 Task: Change the x264 profile to high444.
Action: Mouse moved to (112, 26)
Screenshot: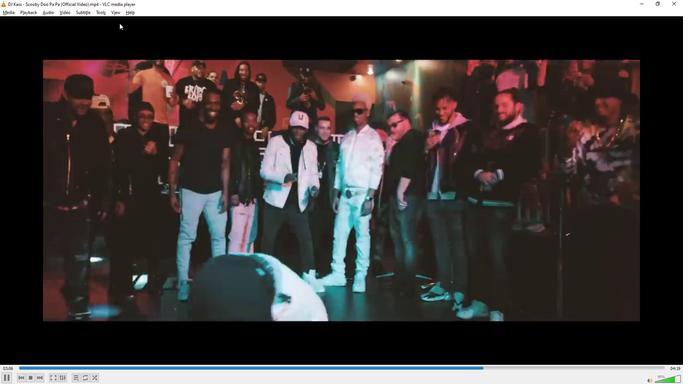 
Action: Mouse pressed left at (112, 26)
Screenshot: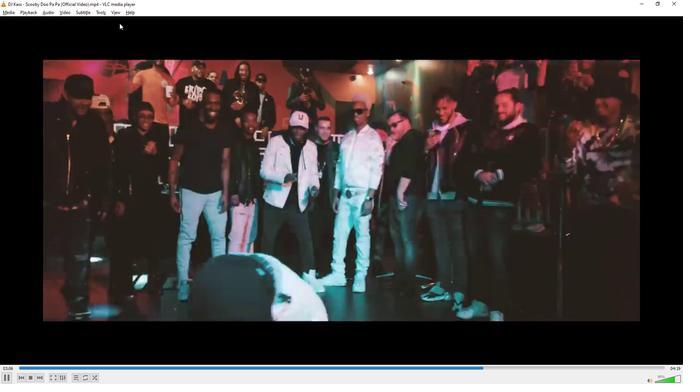 
Action: Mouse moved to (127, 108)
Screenshot: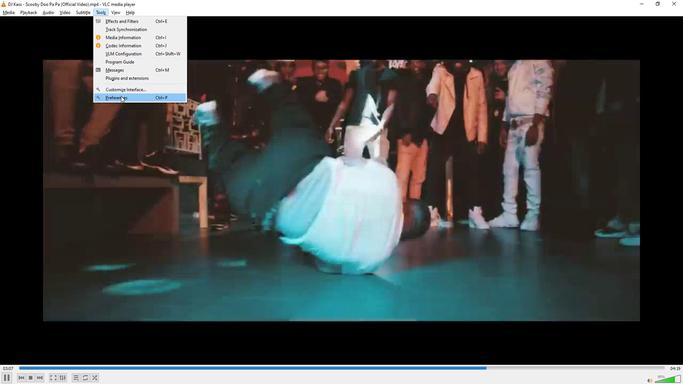 
Action: Mouse pressed left at (127, 108)
Screenshot: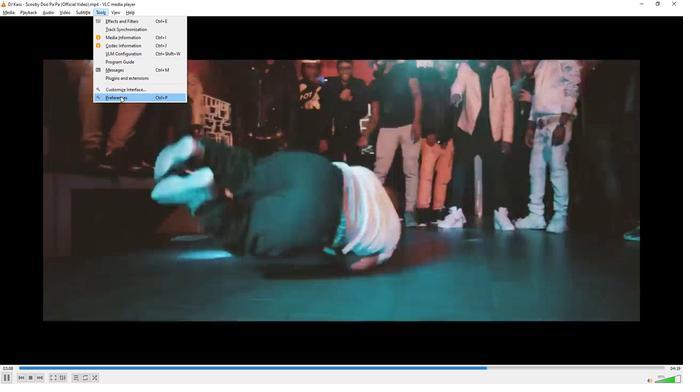 
Action: Mouse moved to (176, 113)
Screenshot: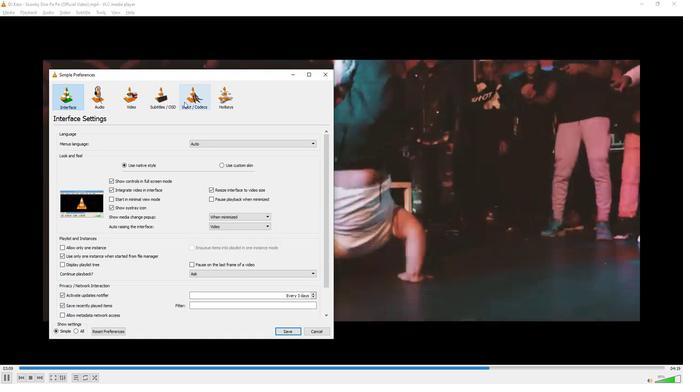 
Action: Mouse pressed left at (176, 113)
Screenshot: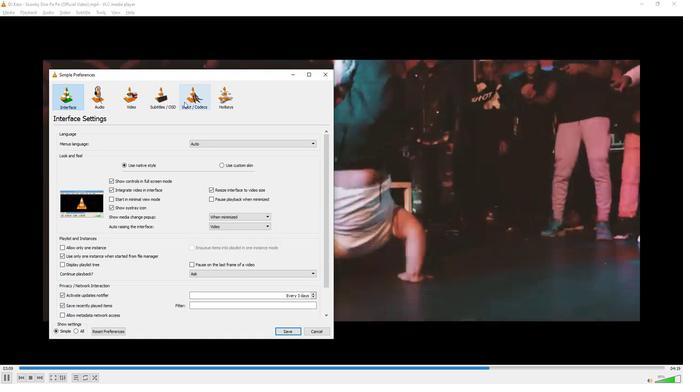 
Action: Mouse moved to (198, 200)
Screenshot: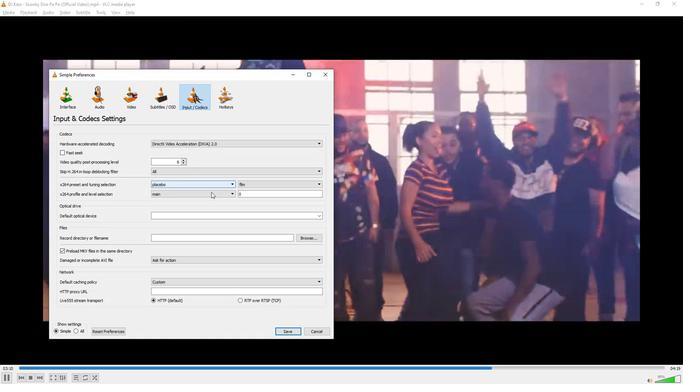 
Action: Mouse pressed left at (198, 200)
Screenshot: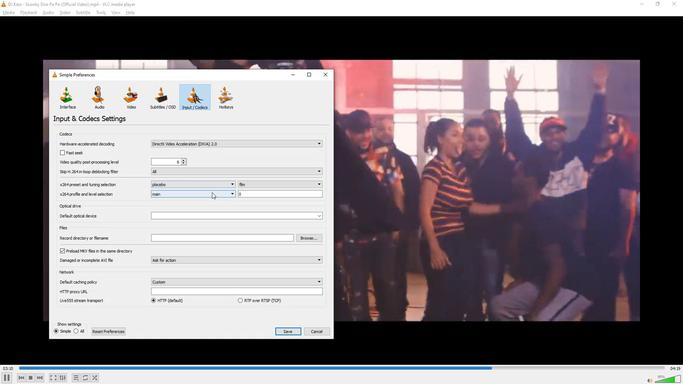 
Action: Mouse moved to (161, 231)
Screenshot: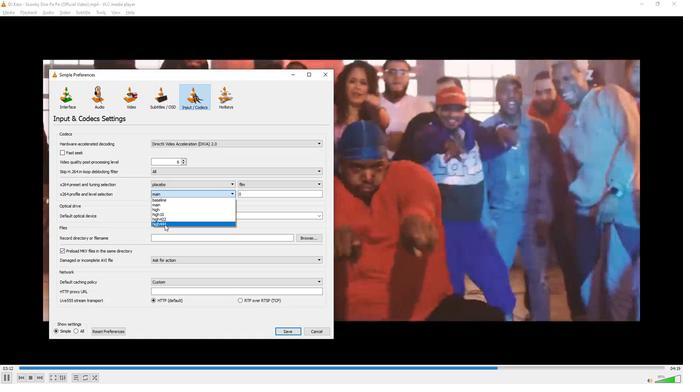 
Action: Mouse pressed left at (161, 231)
Screenshot: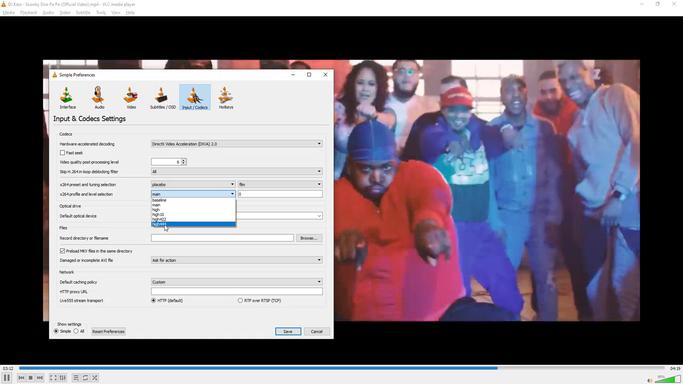 
Action: Mouse moved to (190, 213)
Screenshot: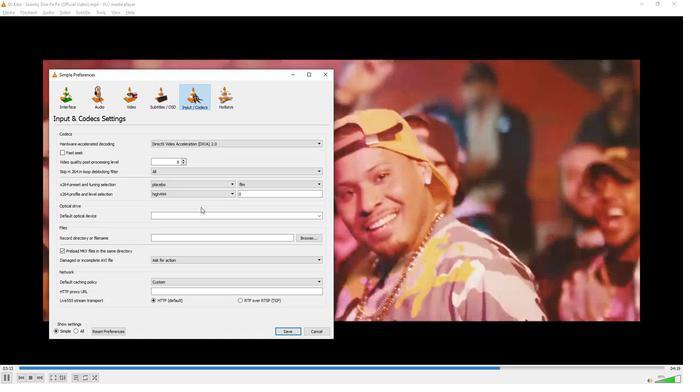 
